 Task: In skill assessment recomendation turn off Push notifications.
Action: Mouse moved to (761, 65)
Screenshot: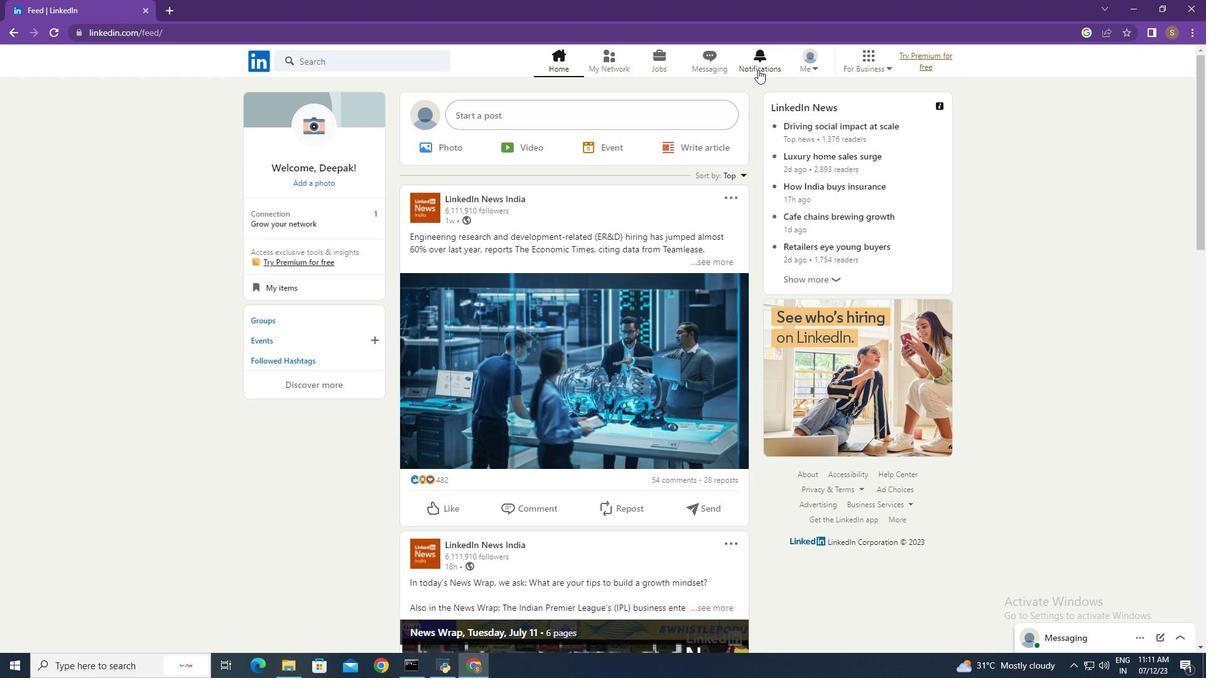 
Action: Mouse pressed left at (761, 65)
Screenshot: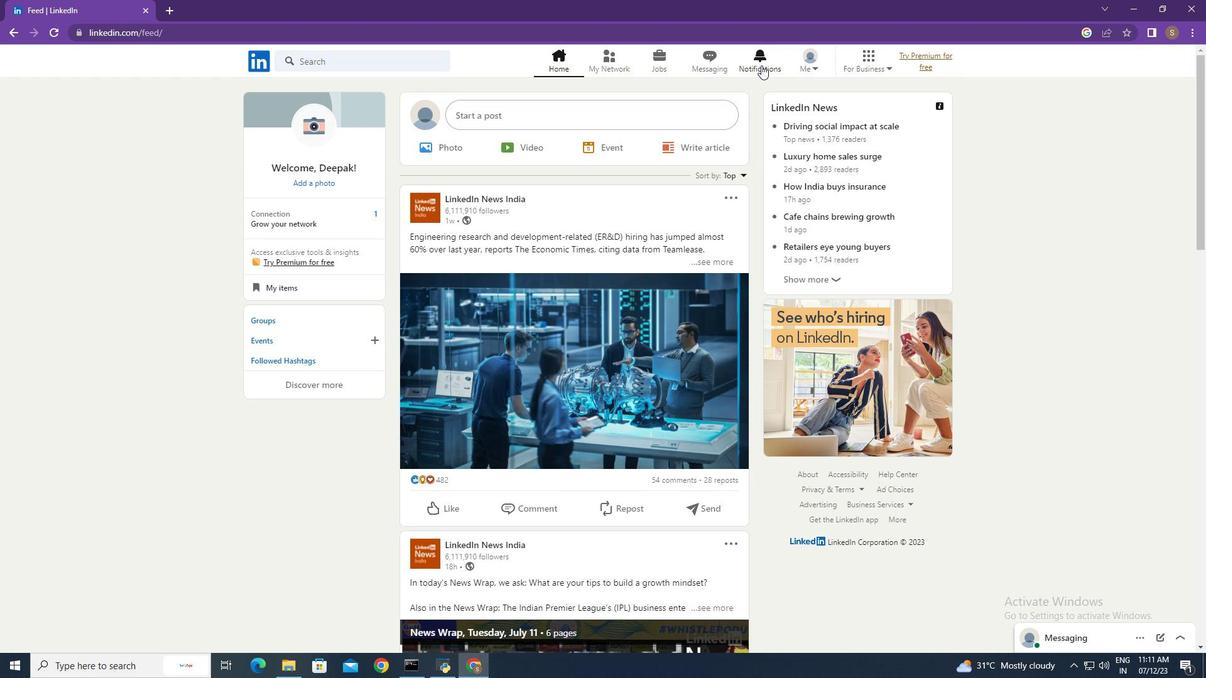 
Action: Mouse moved to (284, 144)
Screenshot: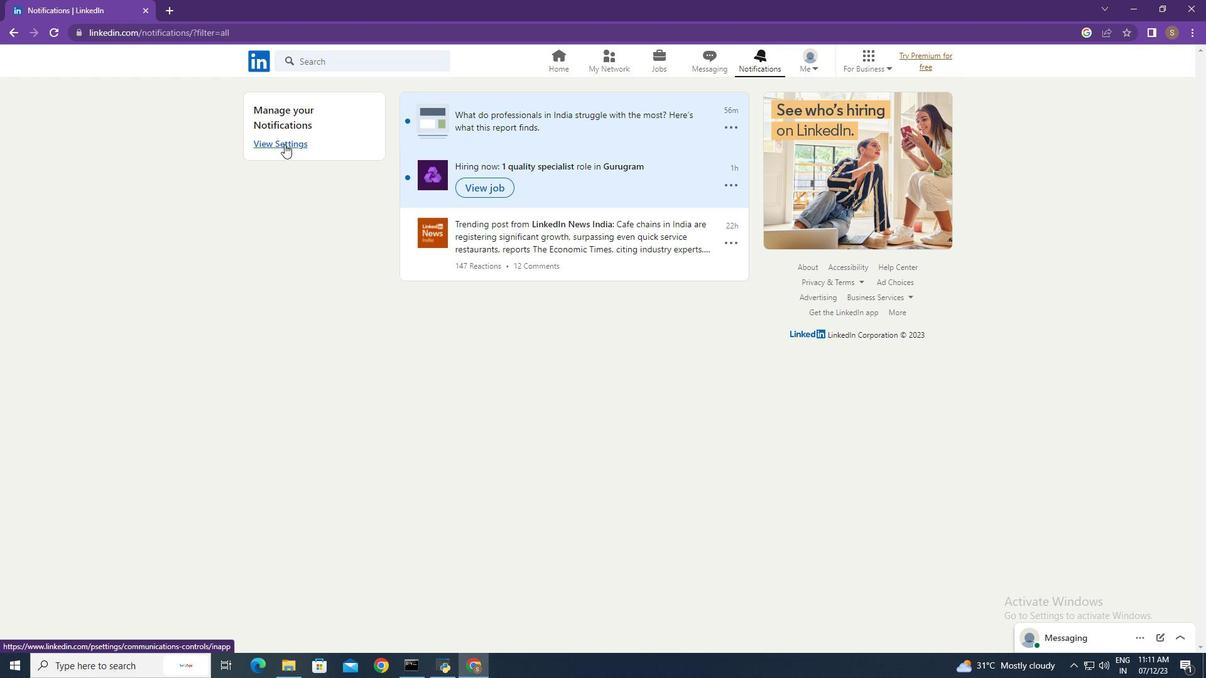 
Action: Mouse pressed left at (284, 144)
Screenshot: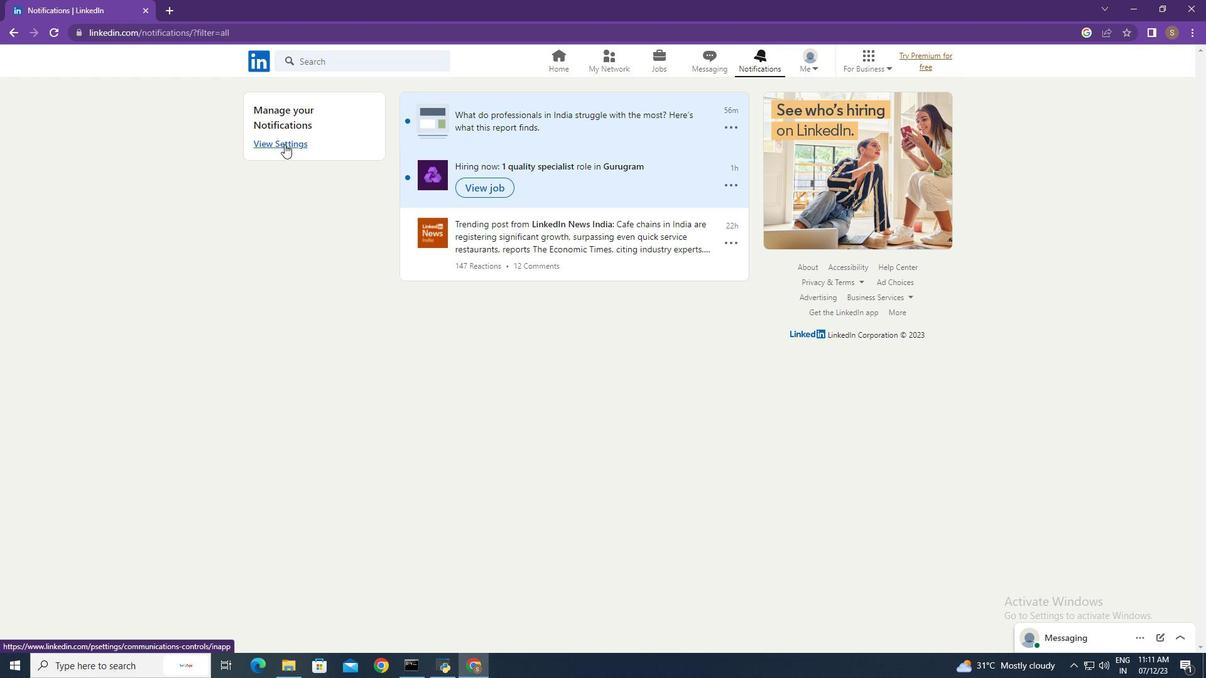 
Action: Mouse moved to (730, 192)
Screenshot: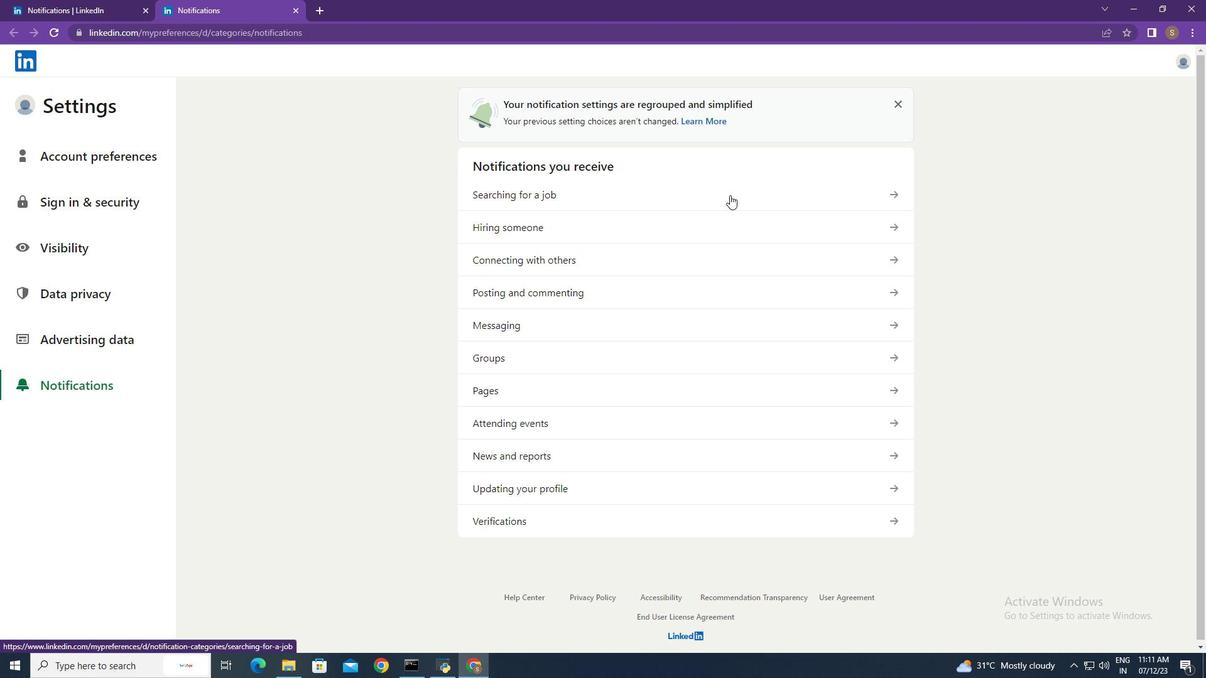 
Action: Mouse pressed left at (730, 192)
Screenshot: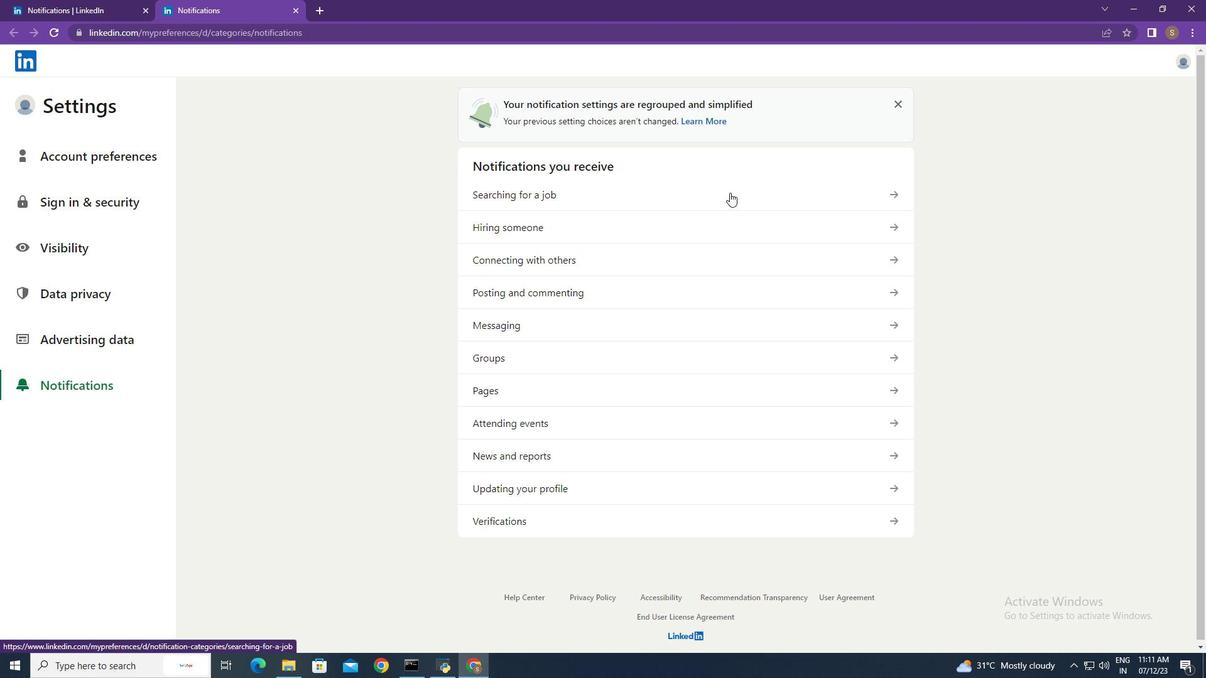 
Action: Mouse moved to (734, 457)
Screenshot: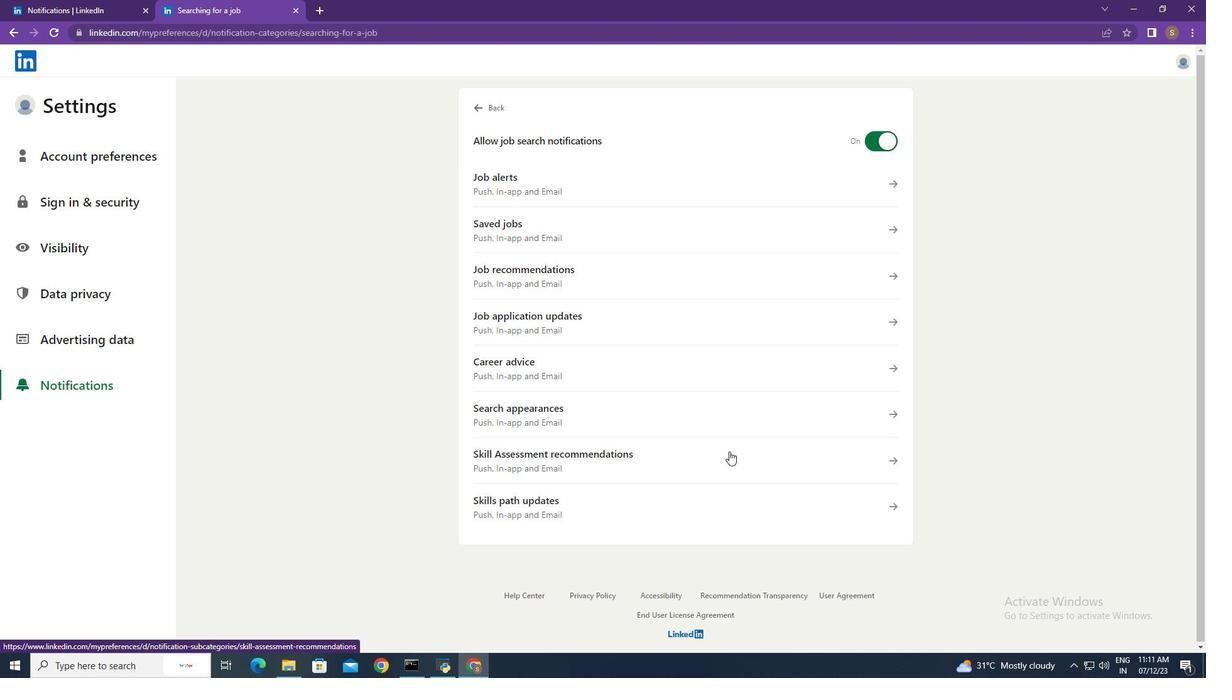 
Action: Mouse pressed left at (734, 457)
Screenshot: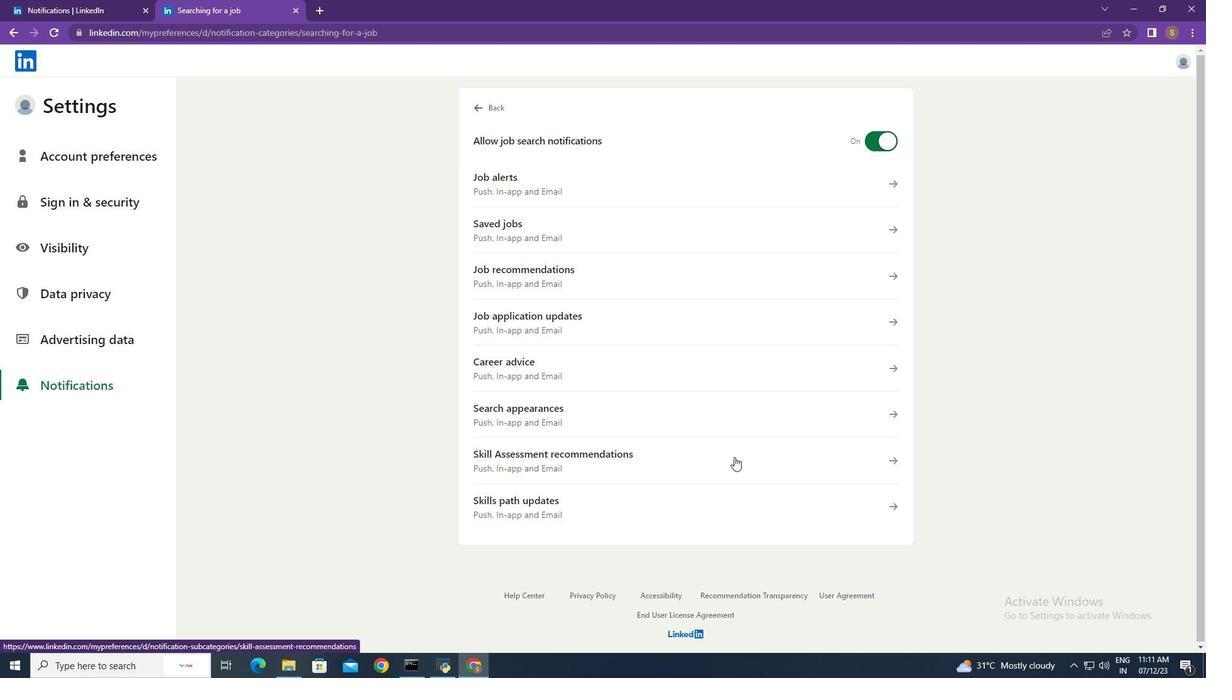 
Action: Mouse moved to (881, 260)
Screenshot: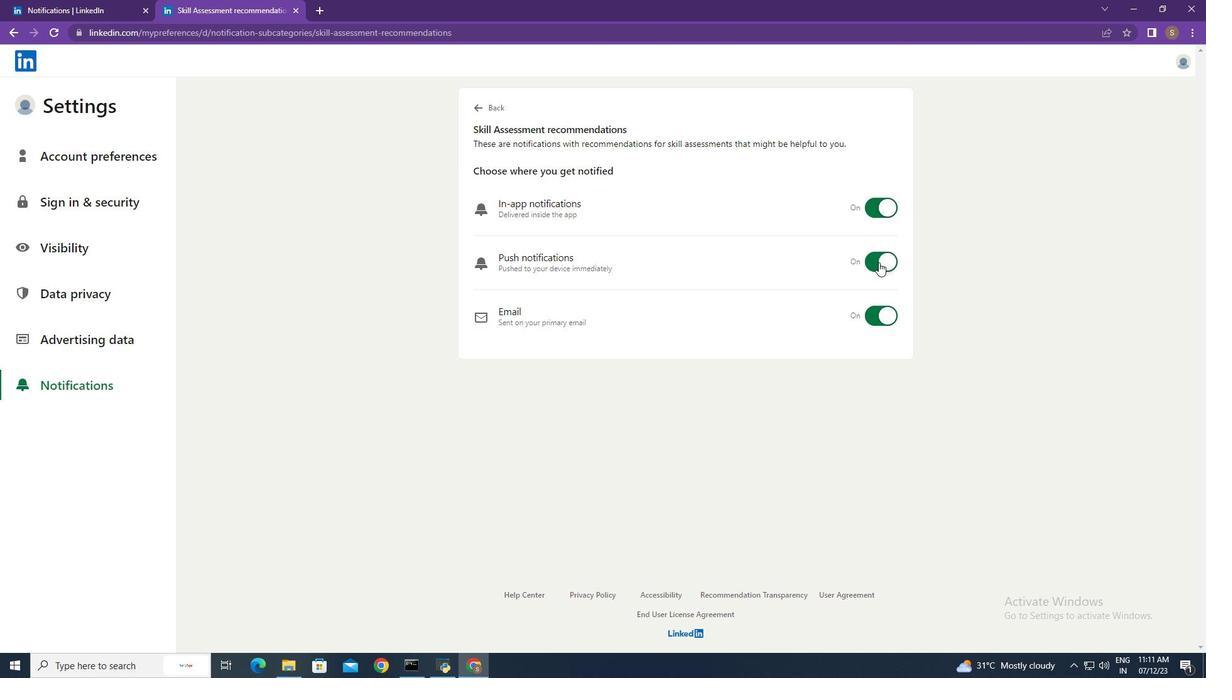 
Action: Mouse pressed left at (881, 260)
Screenshot: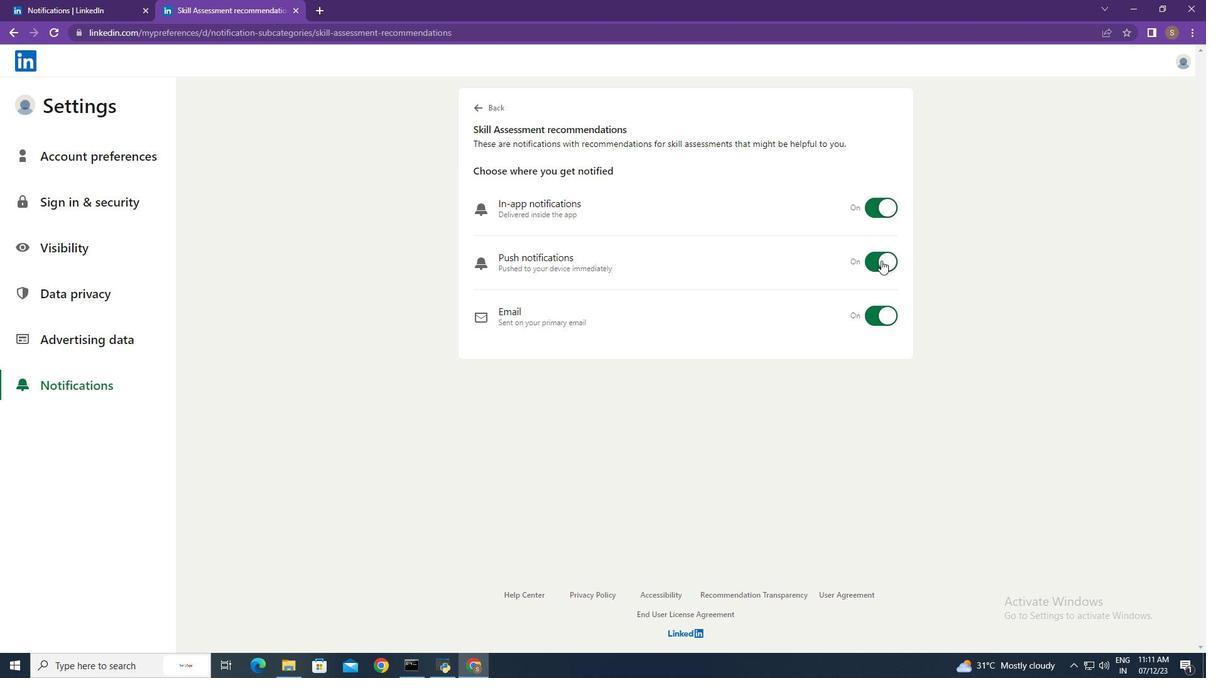 
Action: Mouse moved to (1145, 248)
Screenshot: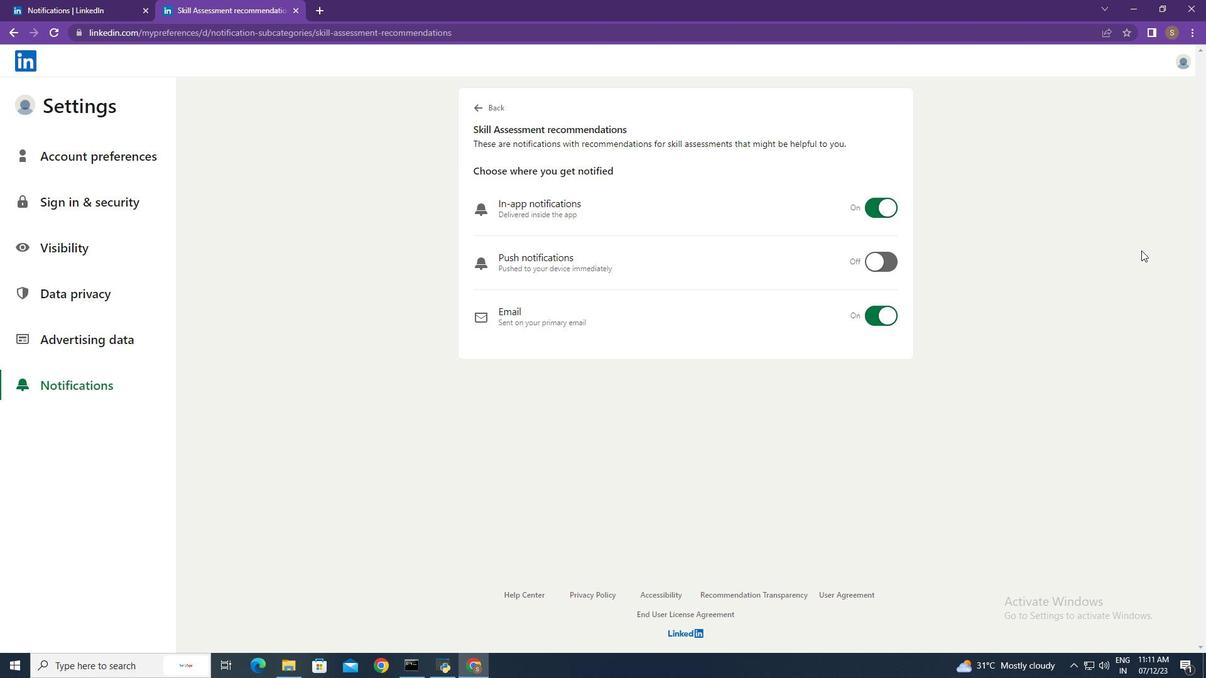 
